 Task: Select the committerdate option in the branch sort order.
Action: Mouse moved to (13, 511)
Screenshot: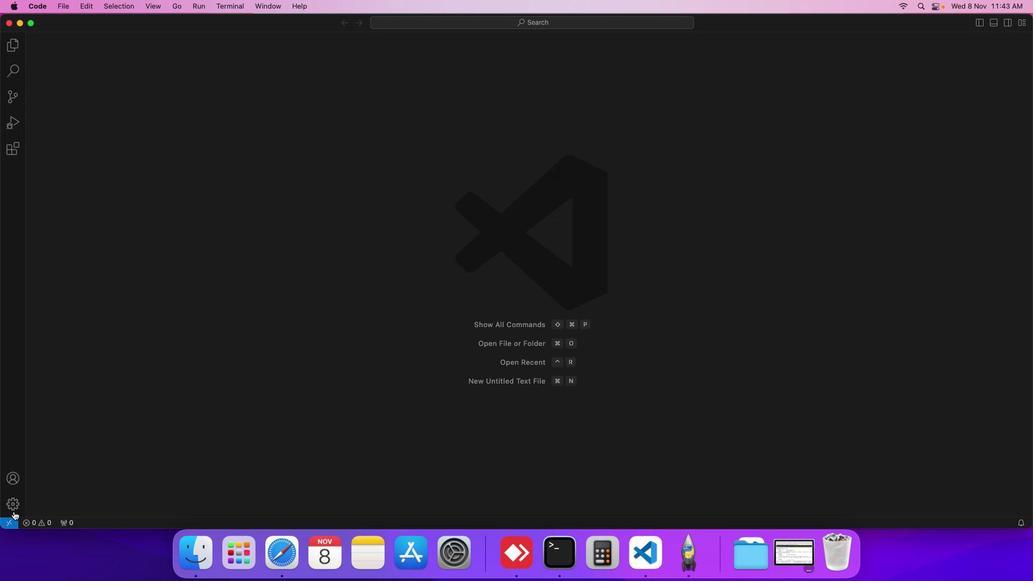 
Action: Mouse pressed left at (13, 511)
Screenshot: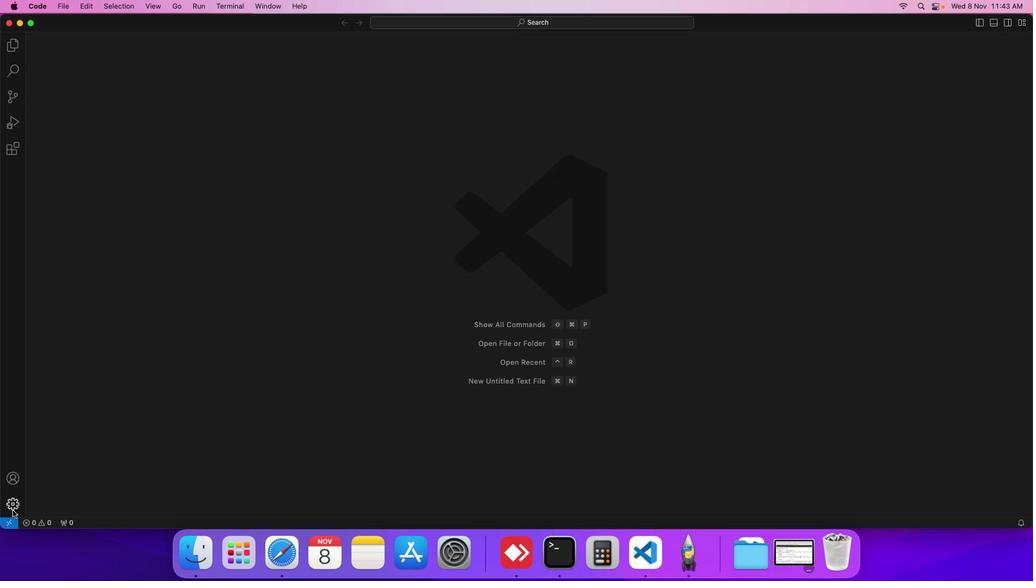 
Action: Mouse moved to (99, 423)
Screenshot: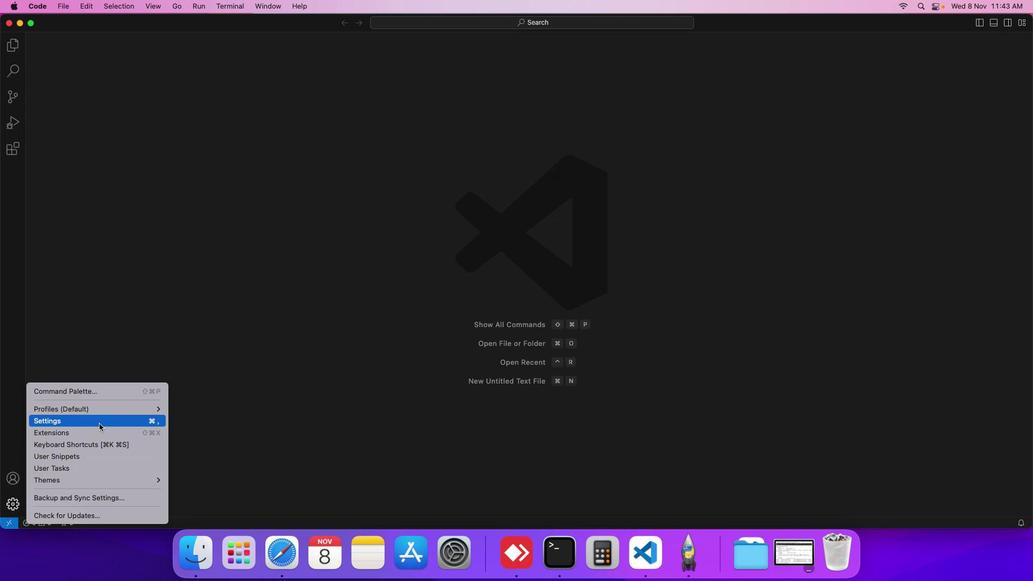 
Action: Mouse pressed left at (99, 423)
Screenshot: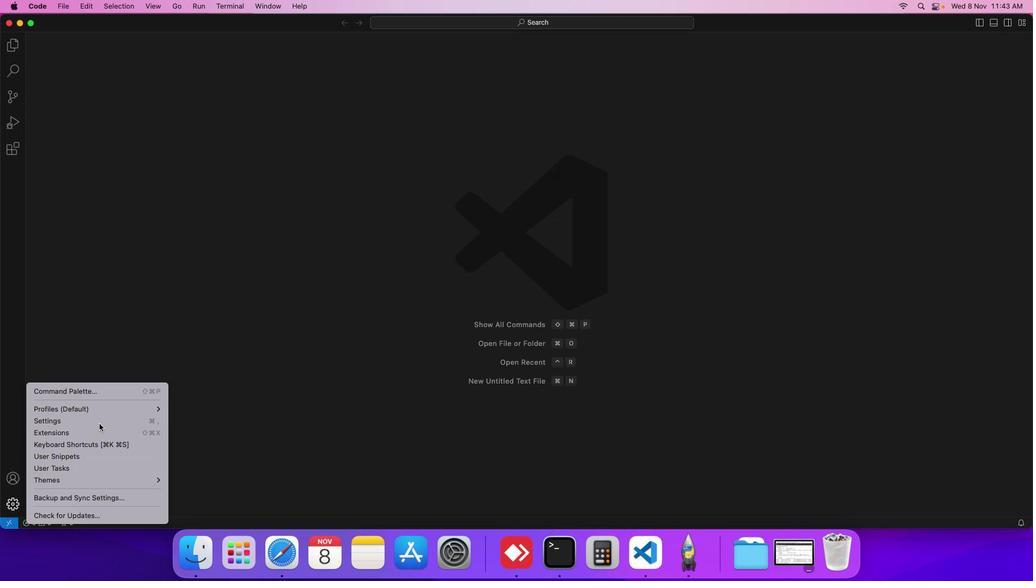 
Action: Mouse moved to (267, 189)
Screenshot: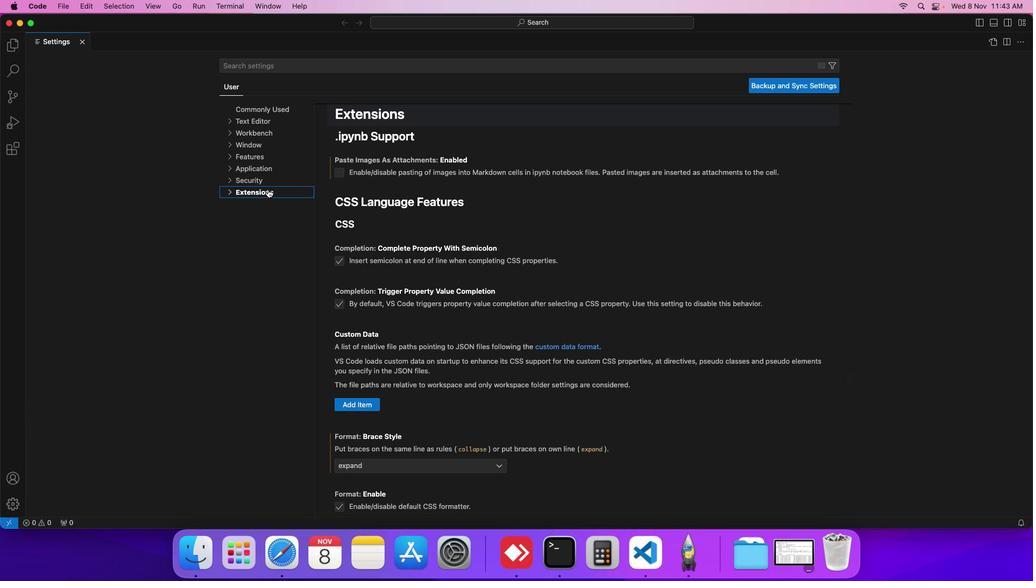 
Action: Mouse pressed left at (267, 189)
Screenshot: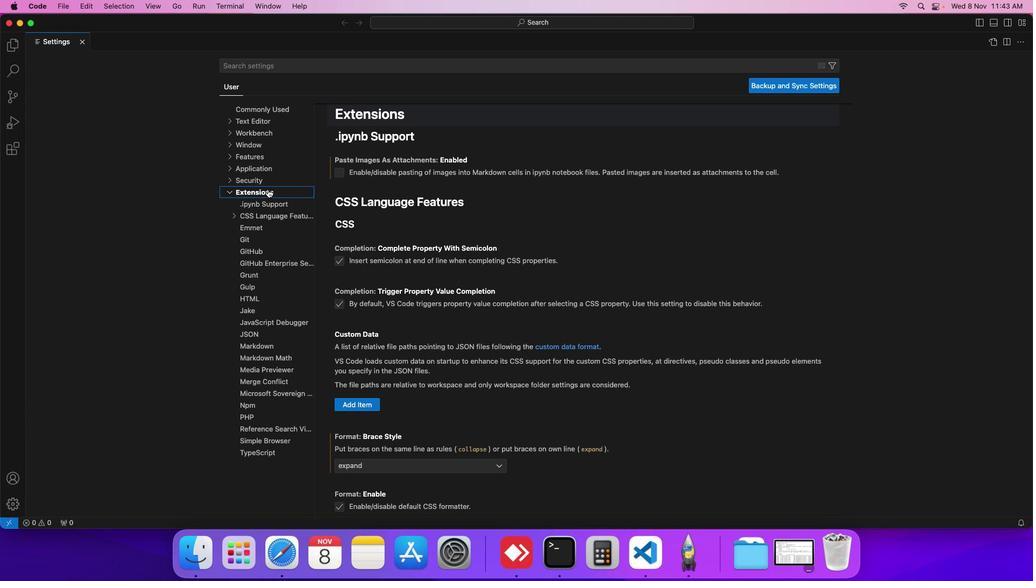 
Action: Mouse moved to (243, 235)
Screenshot: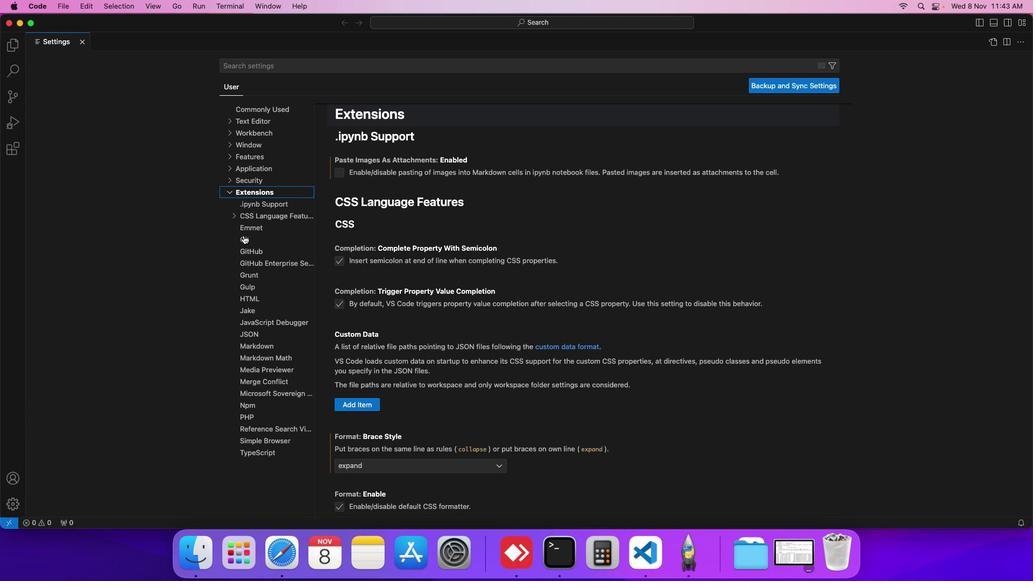 
Action: Mouse pressed left at (243, 235)
Screenshot: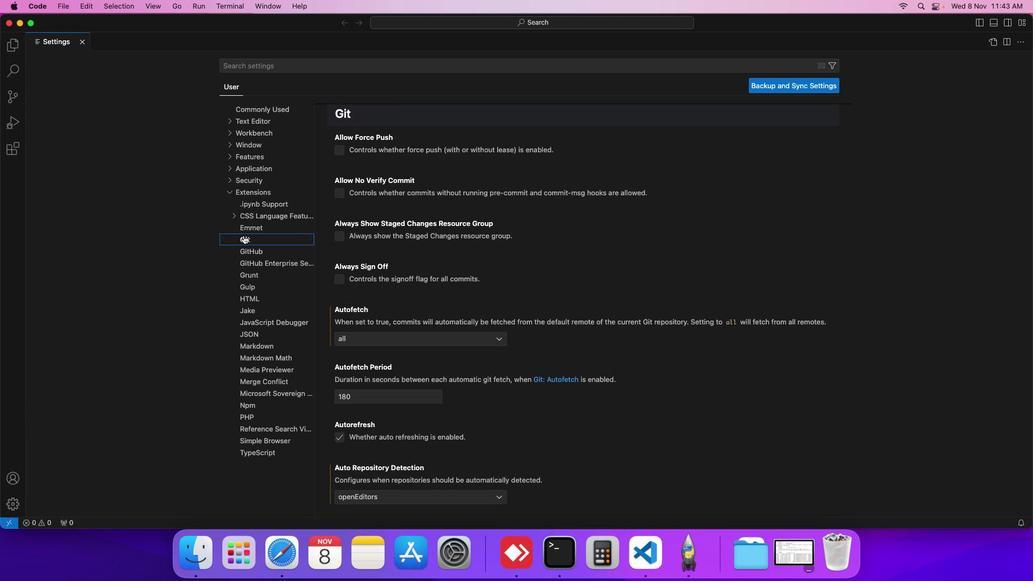
Action: Mouse moved to (364, 306)
Screenshot: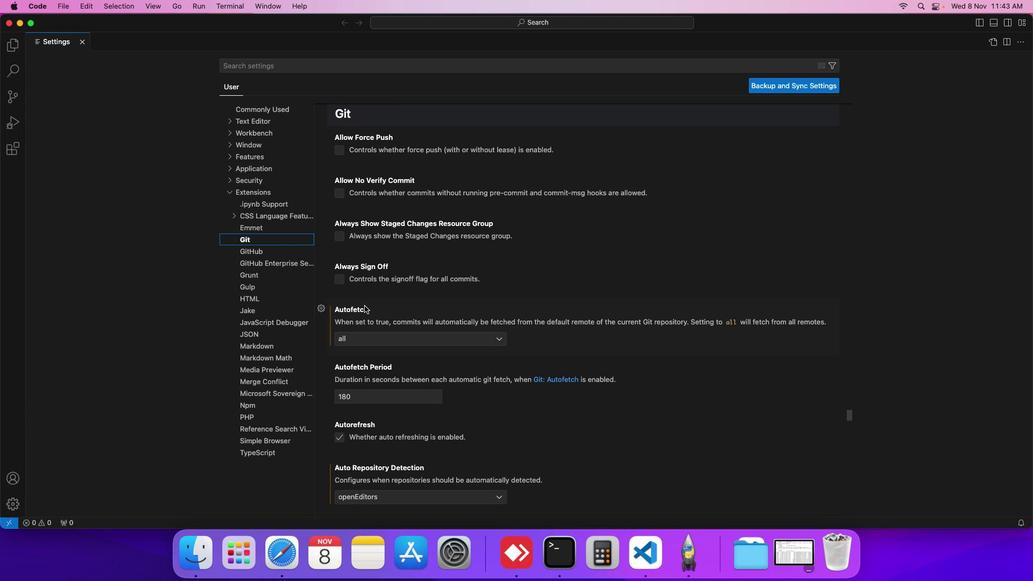 
Action: Mouse scrolled (364, 306) with delta (0, 0)
Screenshot: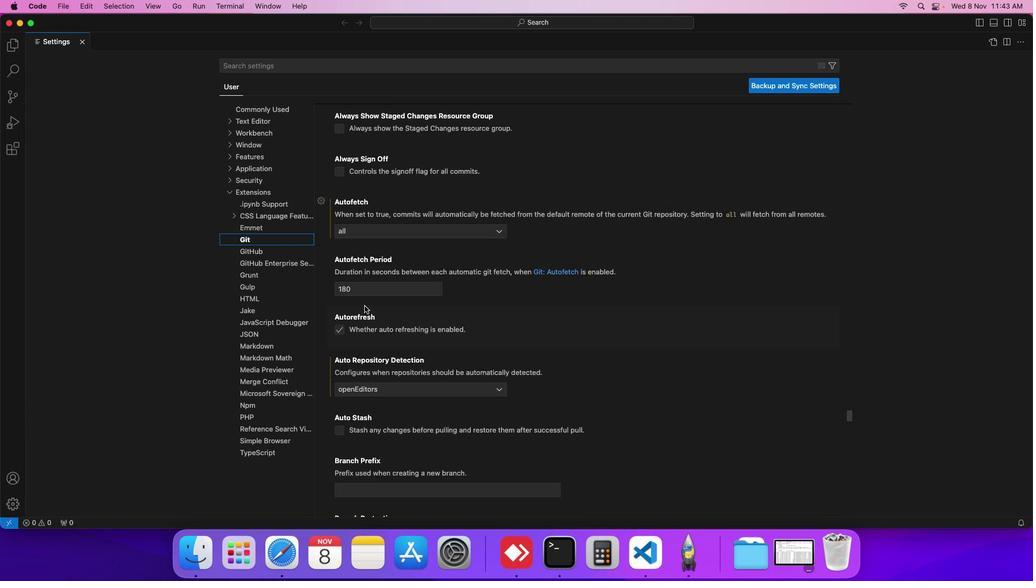 
Action: Mouse scrolled (364, 306) with delta (0, 0)
Screenshot: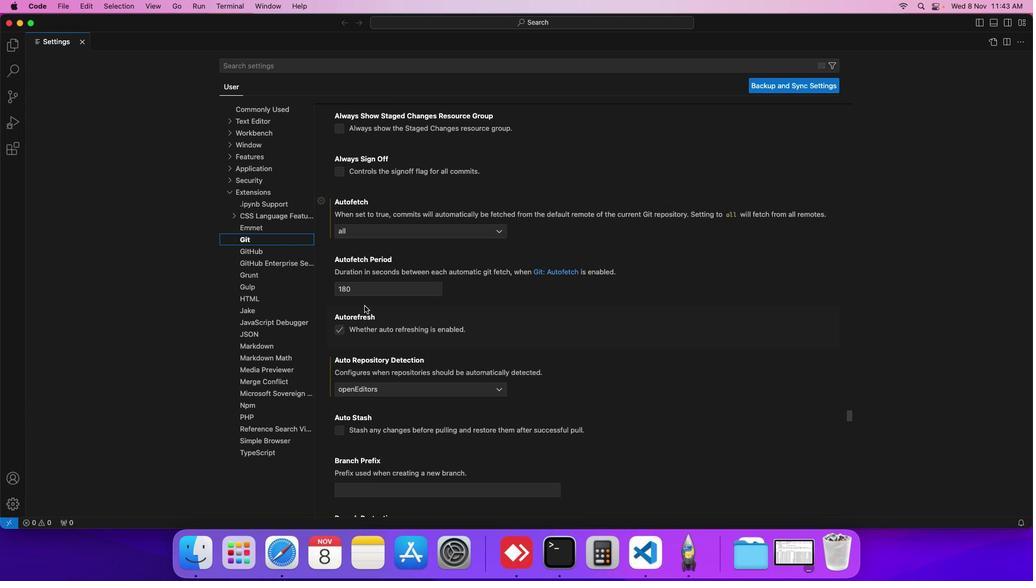 
Action: Mouse scrolled (364, 306) with delta (0, -1)
Screenshot: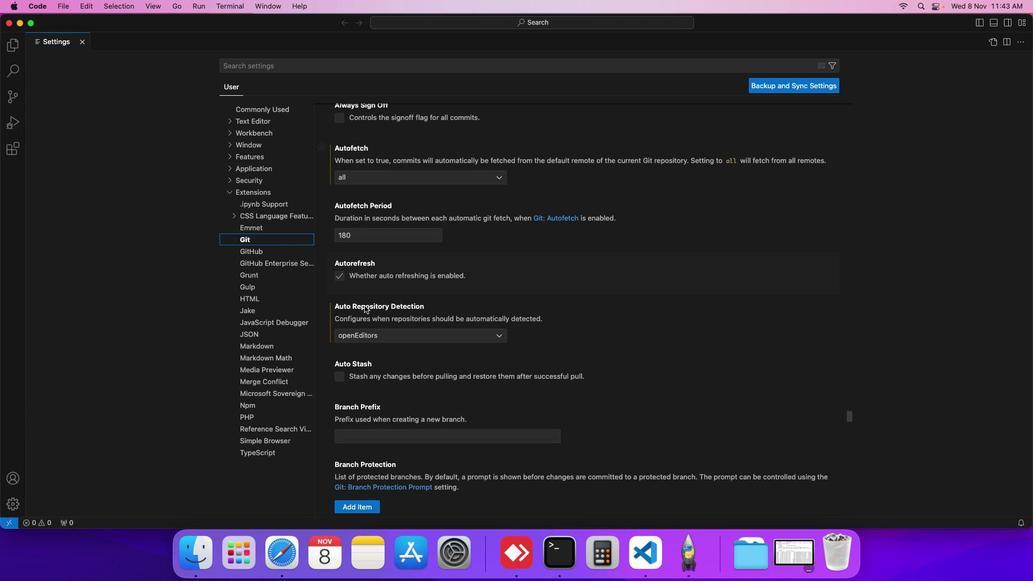 
Action: Mouse scrolled (364, 306) with delta (0, -1)
Screenshot: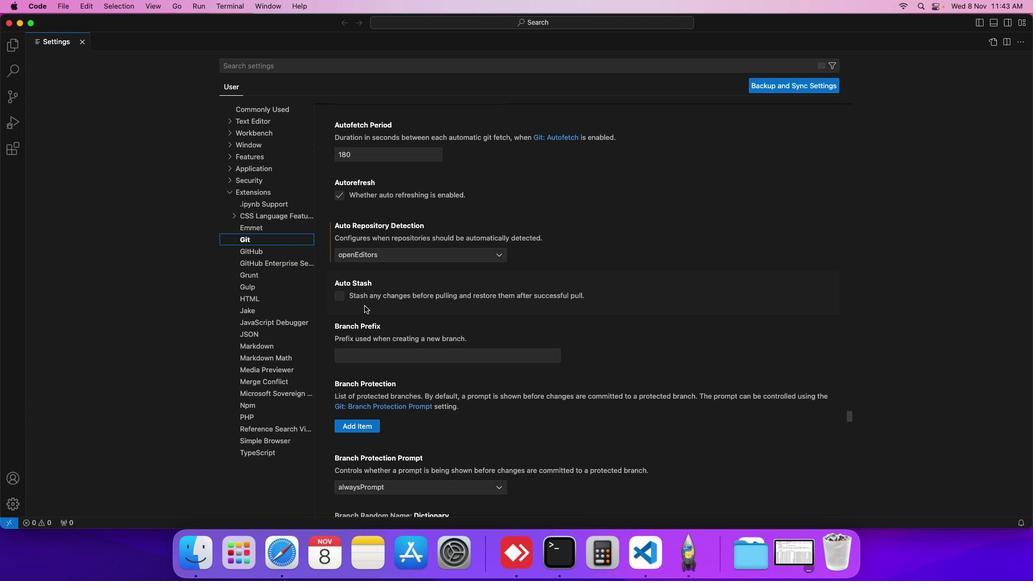 
Action: Mouse scrolled (364, 306) with delta (0, -1)
Screenshot: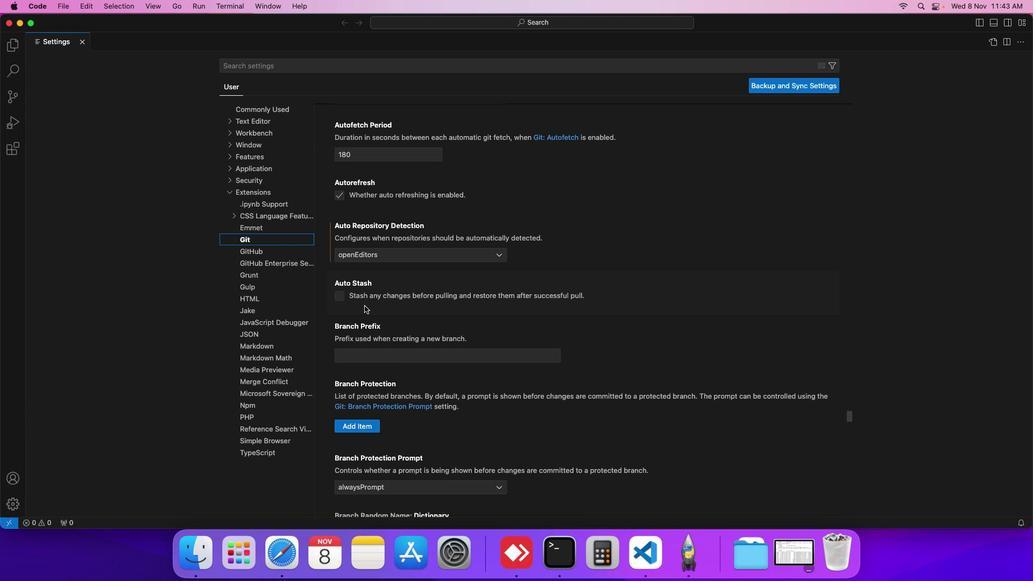 
Action: Mouse scrolled (364, 306) with delta (0, 0)
Screenshot: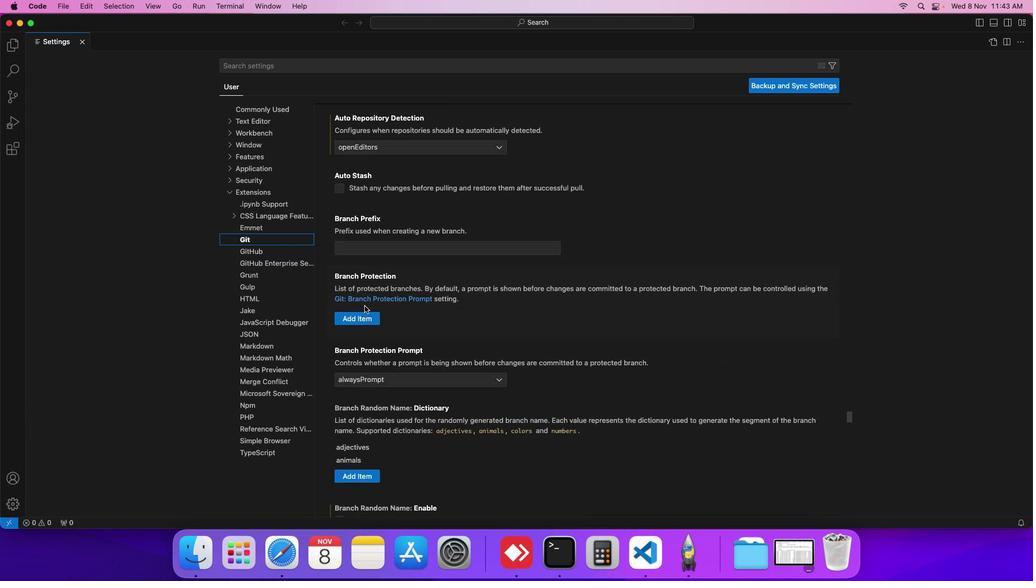 
Action: Mouse scrolled (364, 306) with delta (0, 0)
Screenshot: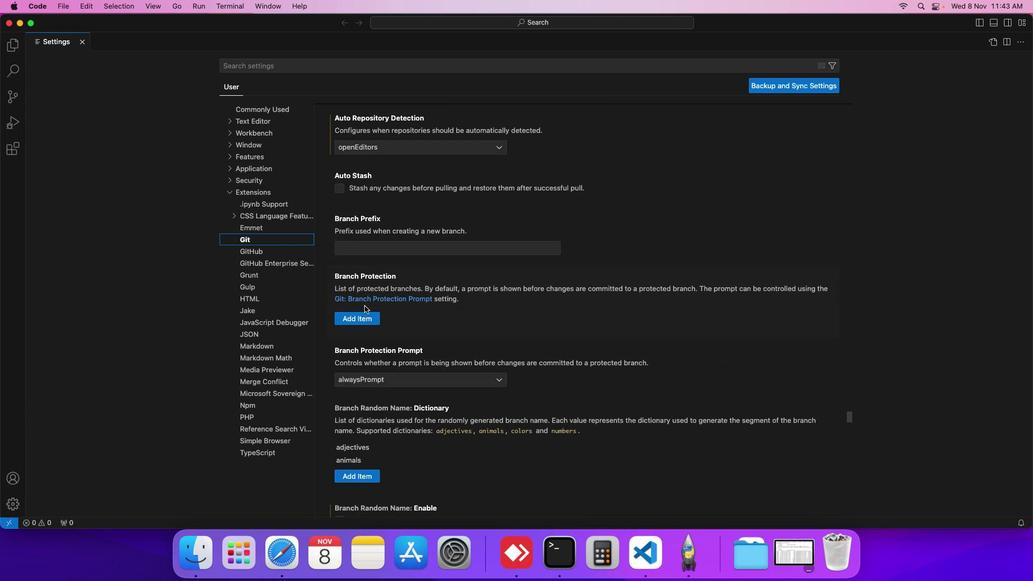
Action: Mouse scrolled (364, 306) with delta (0, -1)
Screenshot: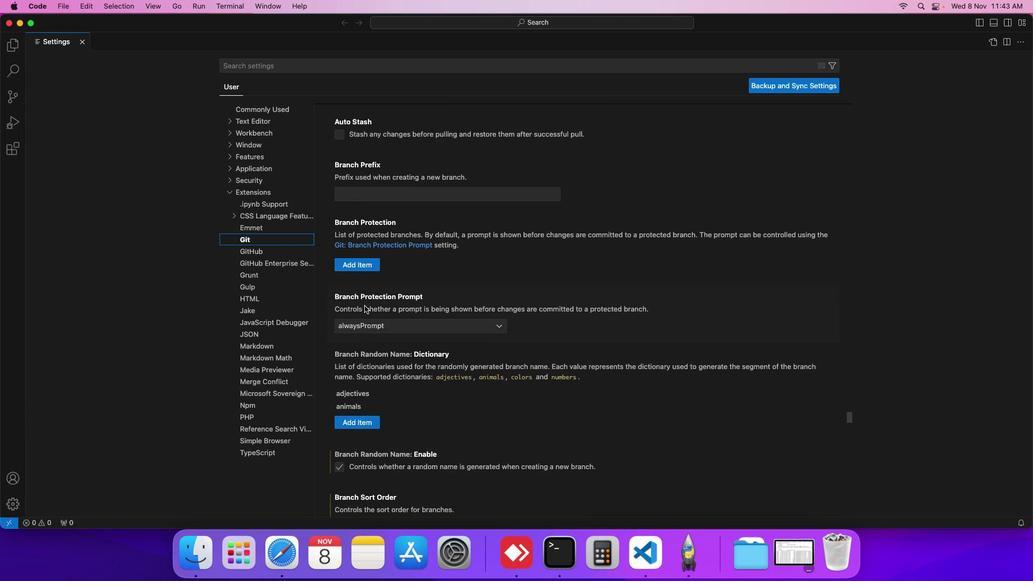 
Action: Mouse scrolled (364, 306) with delta (0, -1)
Screenshot: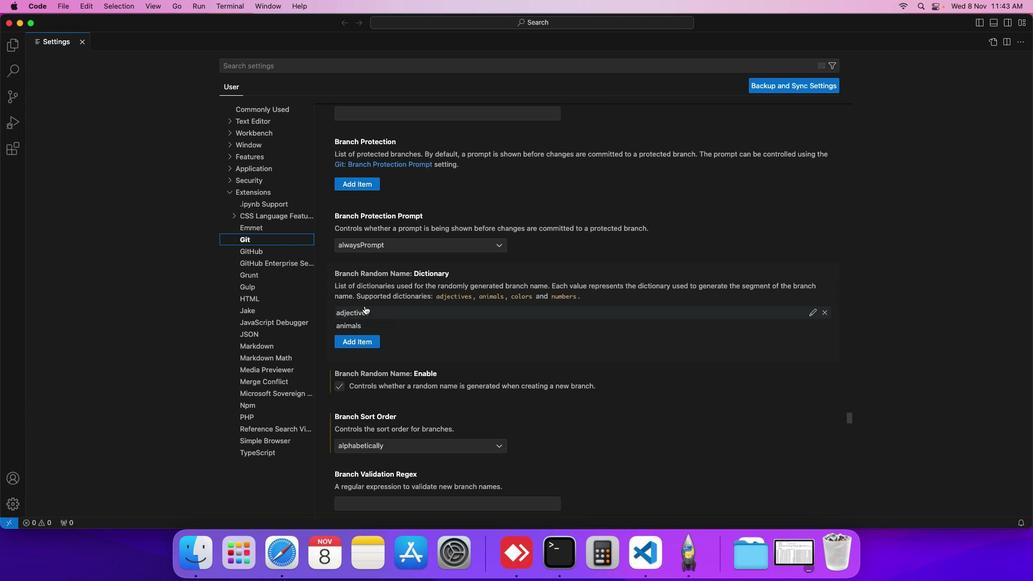 
Action: Mouse scrolled (364, 306) with delta (0, -1)
Screenshot: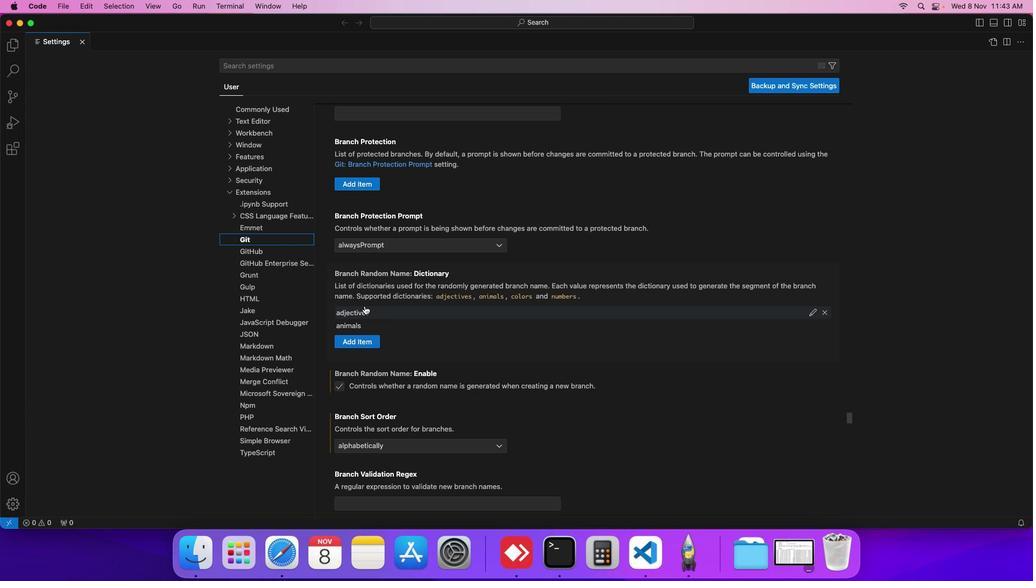 
Action: Mouse scrolled (364, 306) with delta (0, 0)
Screenshot: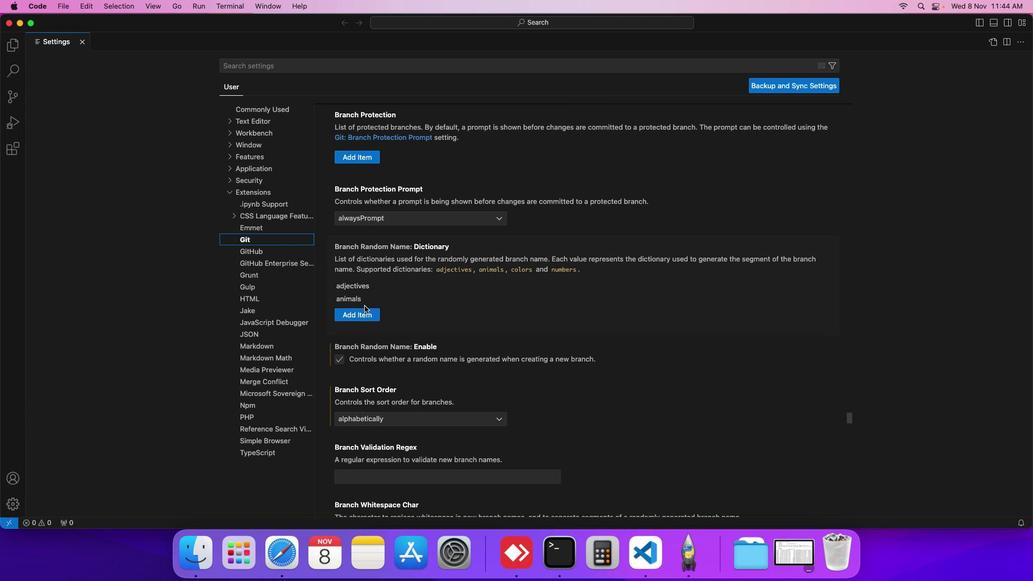 
Action: Mouse scrolled (364, 306) with delta (0, 0)
Screenshot: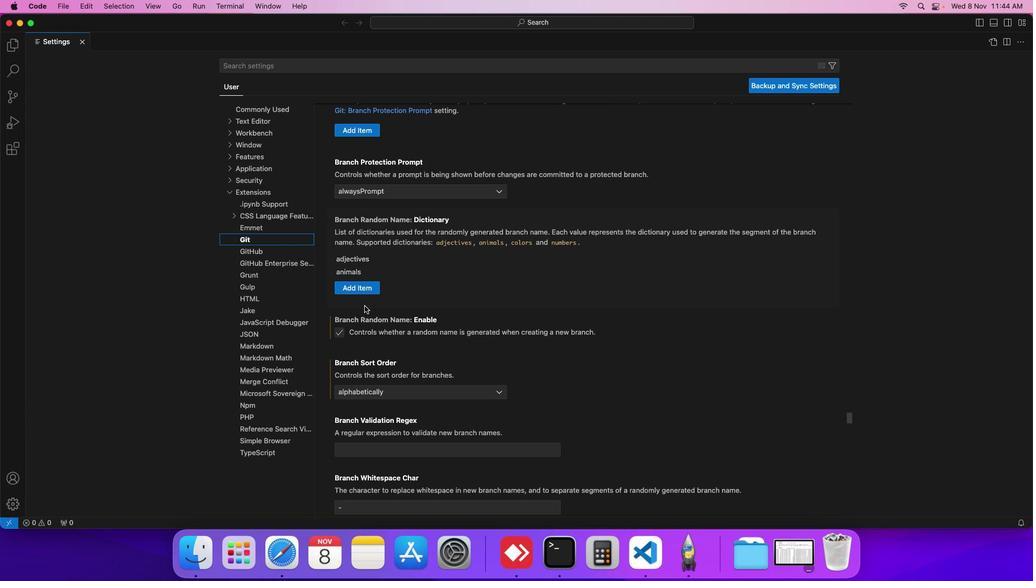 
Action: Mouse scrolled (364, 306) with delta (0, 0)
Screenshot: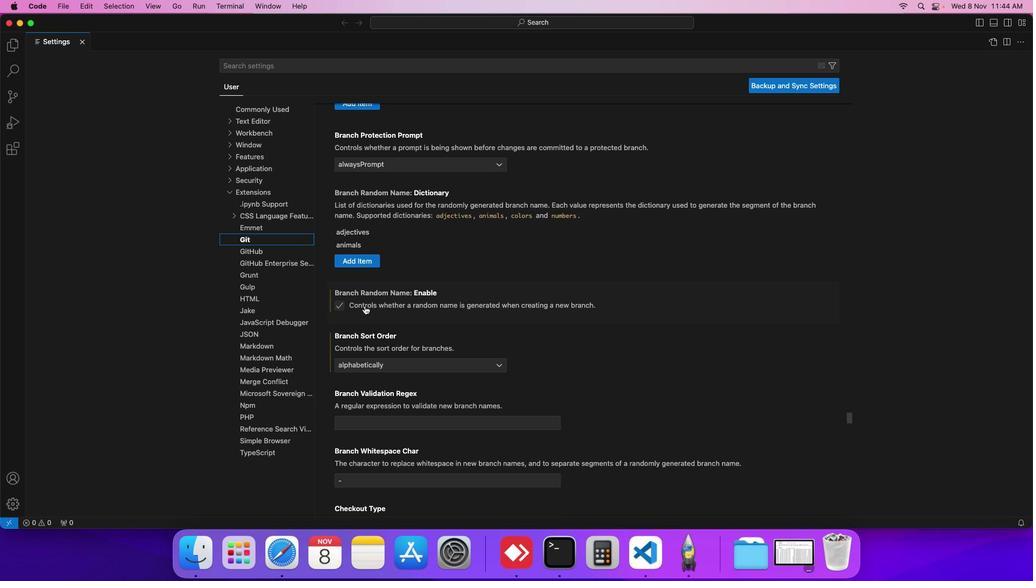 
Action: Mouse scrolled (364, 306) with delta (0, 0)
Screenshot: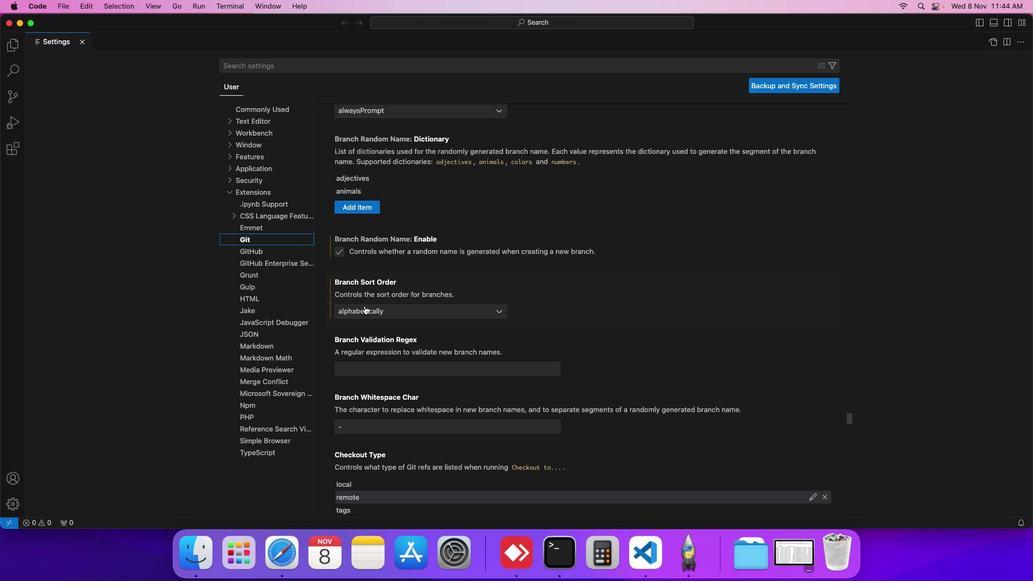 
Action: Mouse scrolled (364, 306) with delta (0, 0)
Screenshot: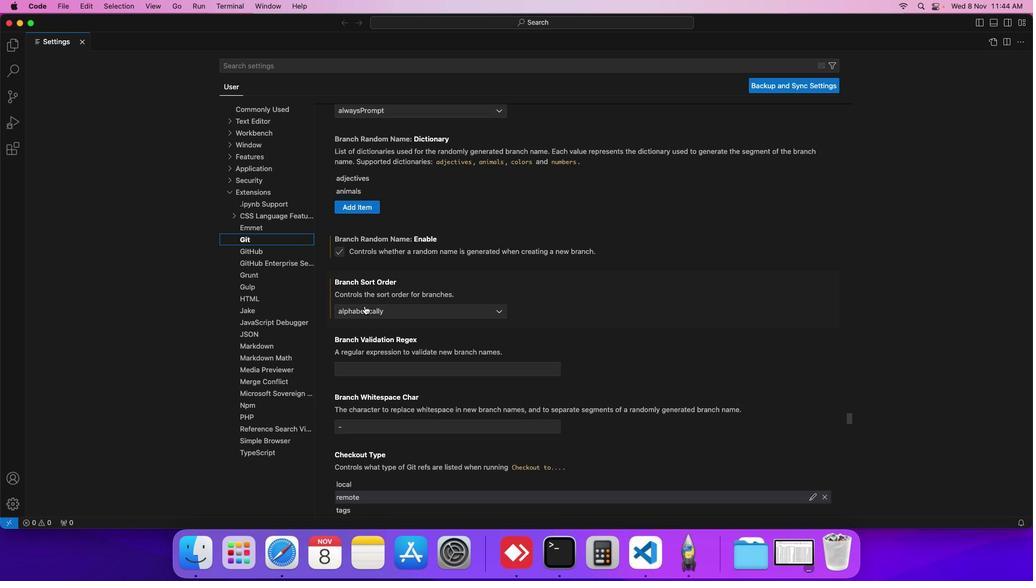 
Action: Mouse moved to (370, 315)
Screenshot: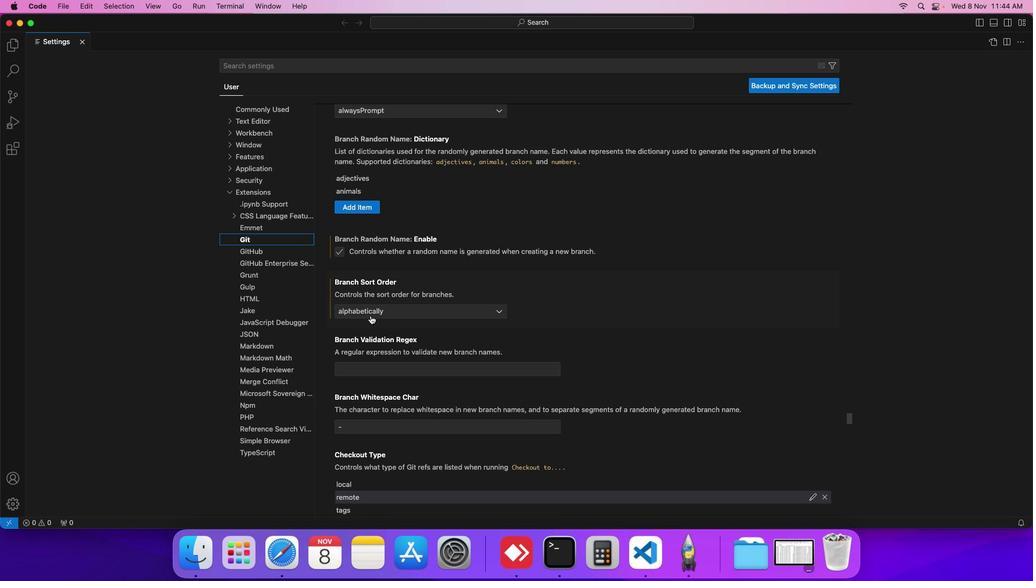 
Action: Mouse pressed left at (370, 315)
Screenshot: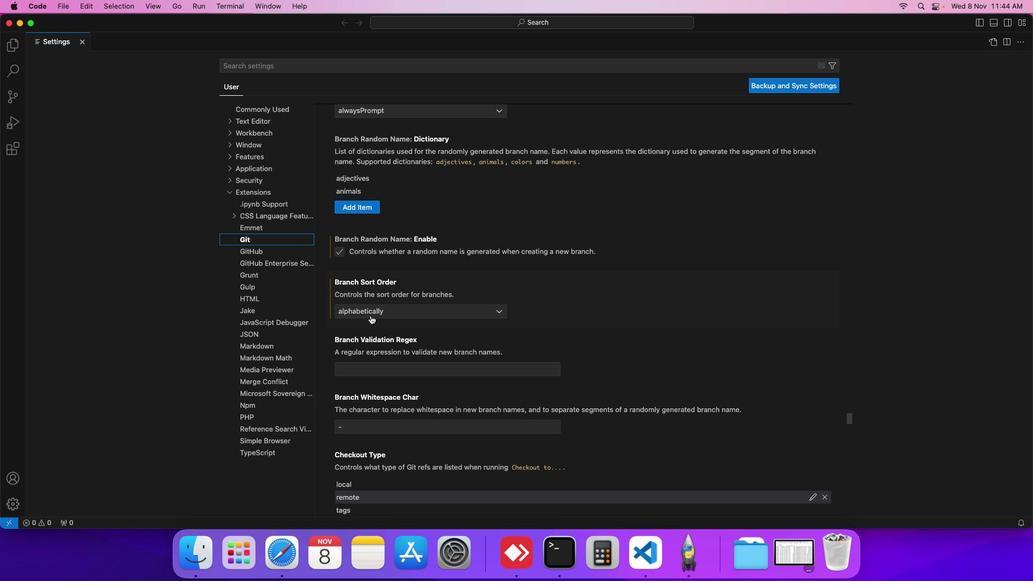 
Action: Mouse moved to (369, 321)
Screenshot: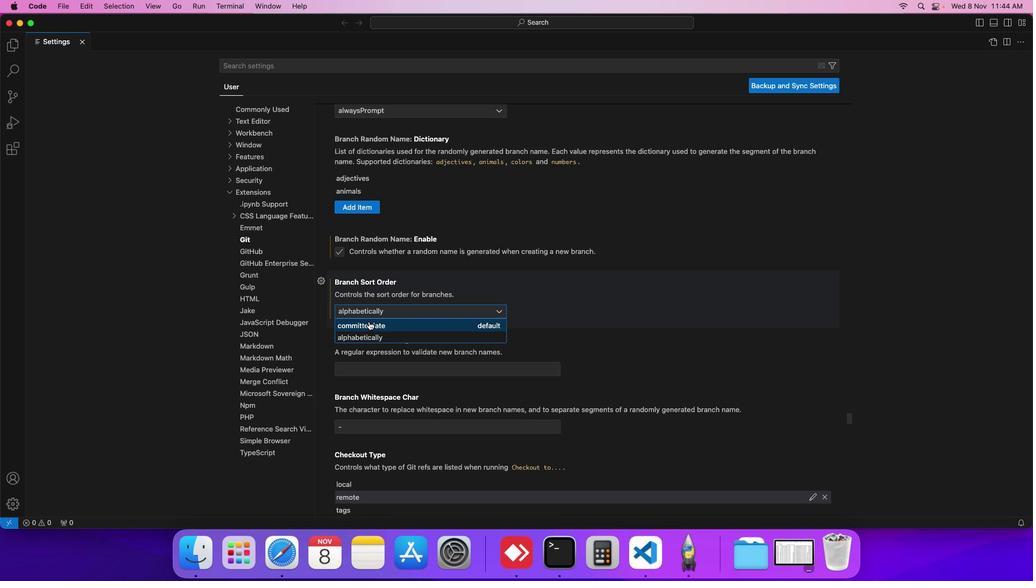 
Action: Mouse pressed left at (369, 321)
Screenshot: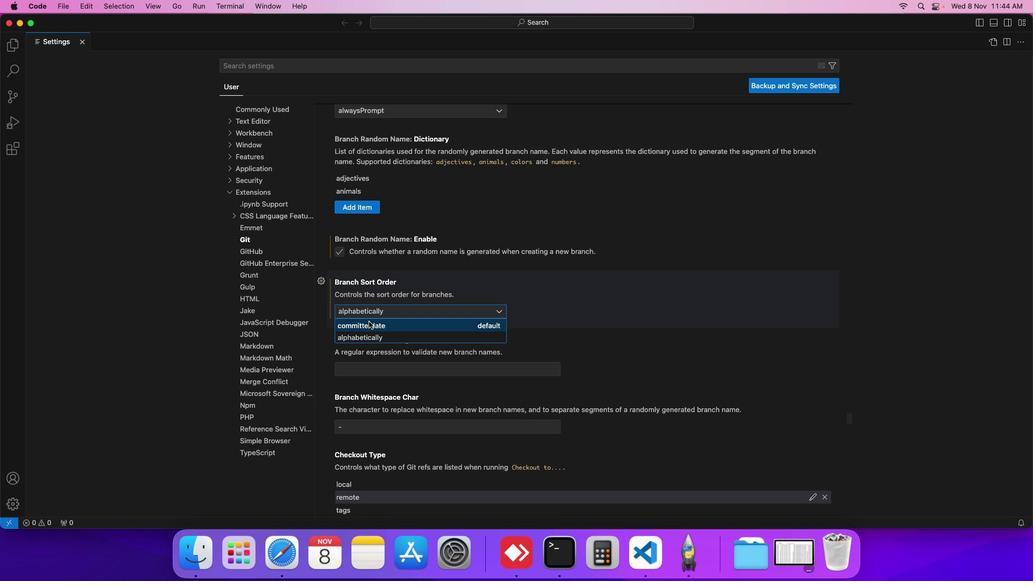 
Action: Mouse moved to (436, 318)
Screenshot: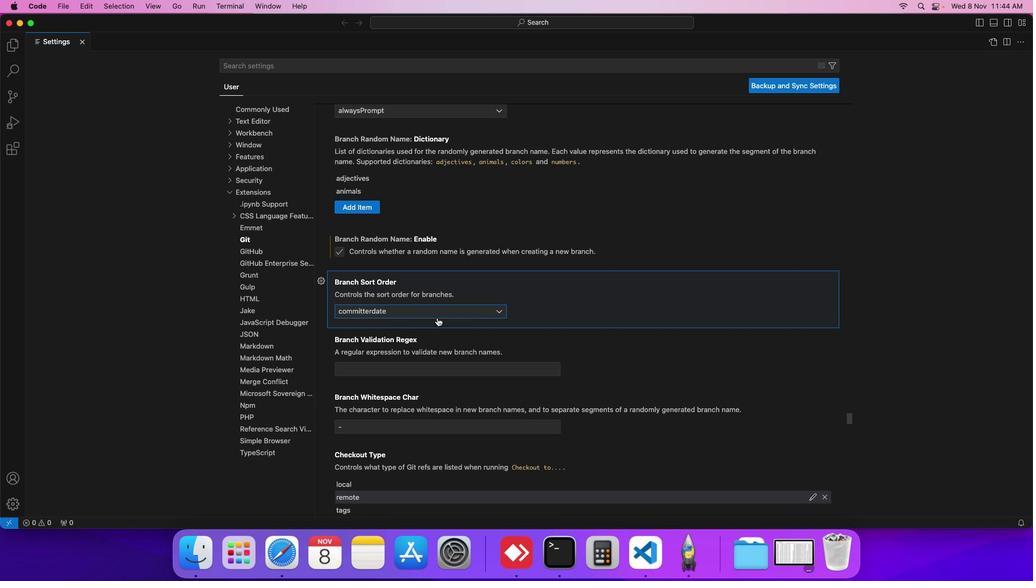 
